 Task: Check the difference between the working directory and a specific commit with "git diff".
Action: Mouse moved to (34, 584)
Screenshot: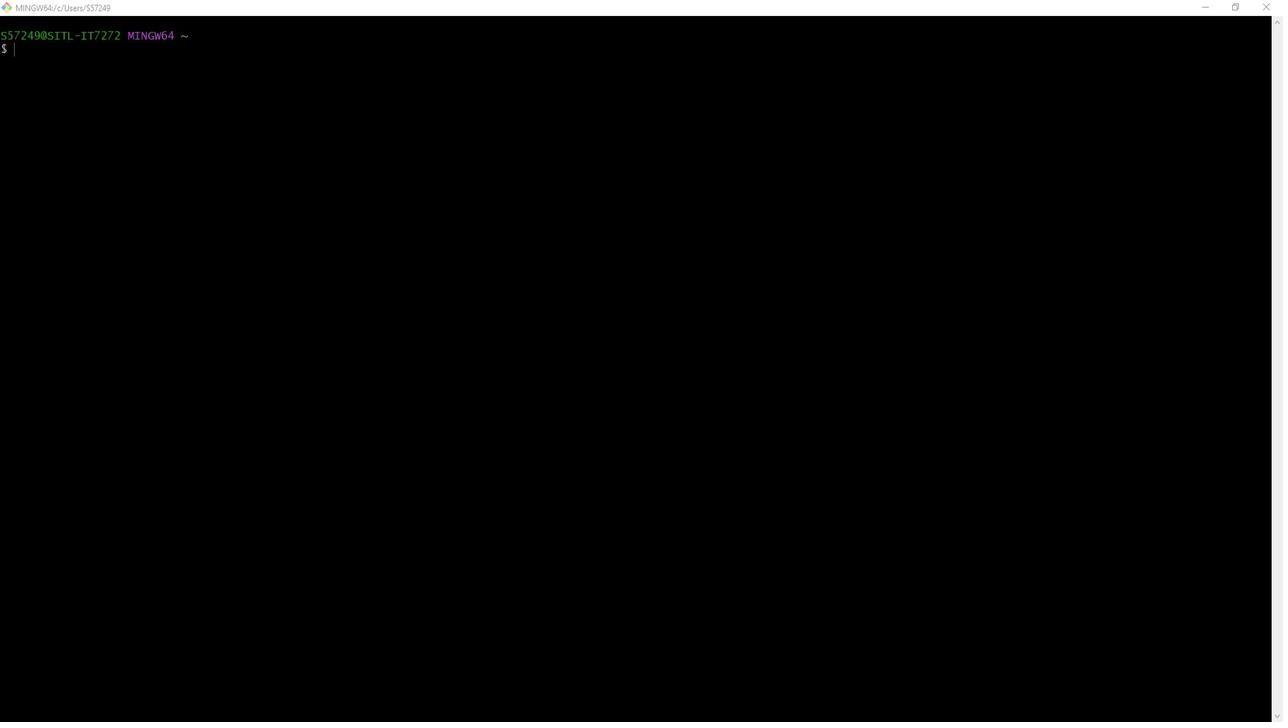 
Action: Mouse pressed left at (34, 584)
Screenshot: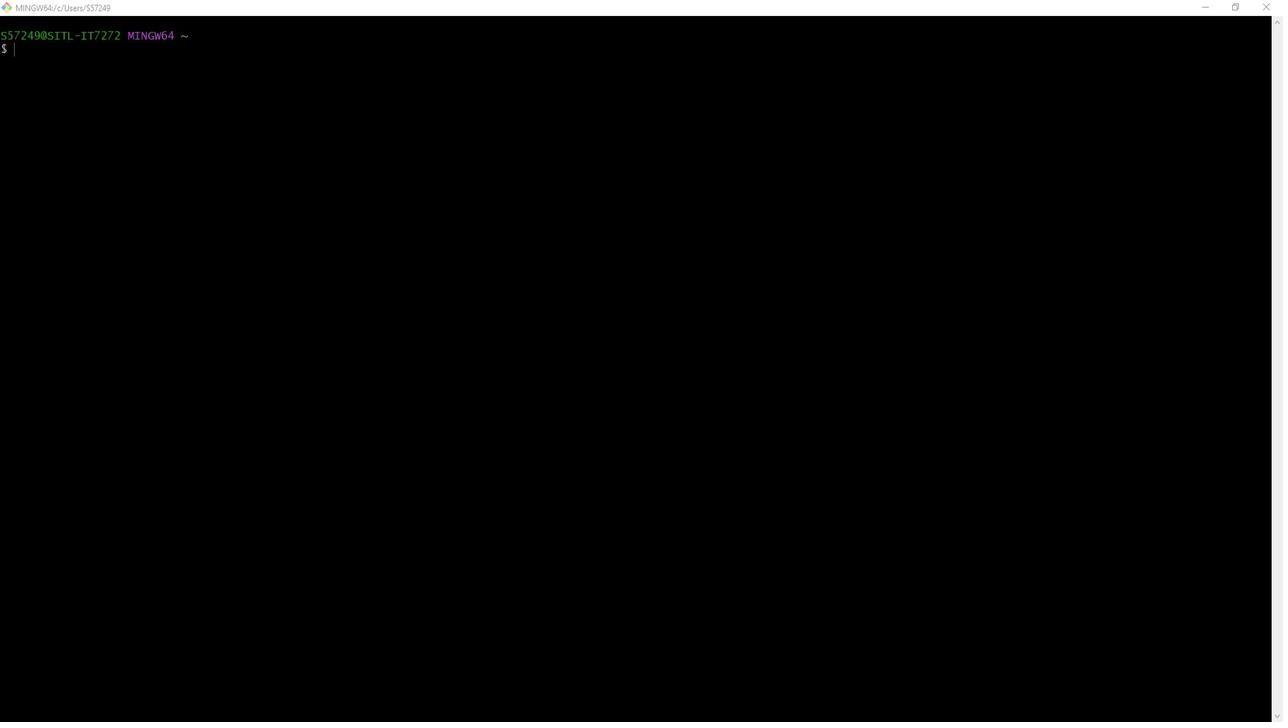 
Action: Mouse moved to (34, 584)
Screenshot: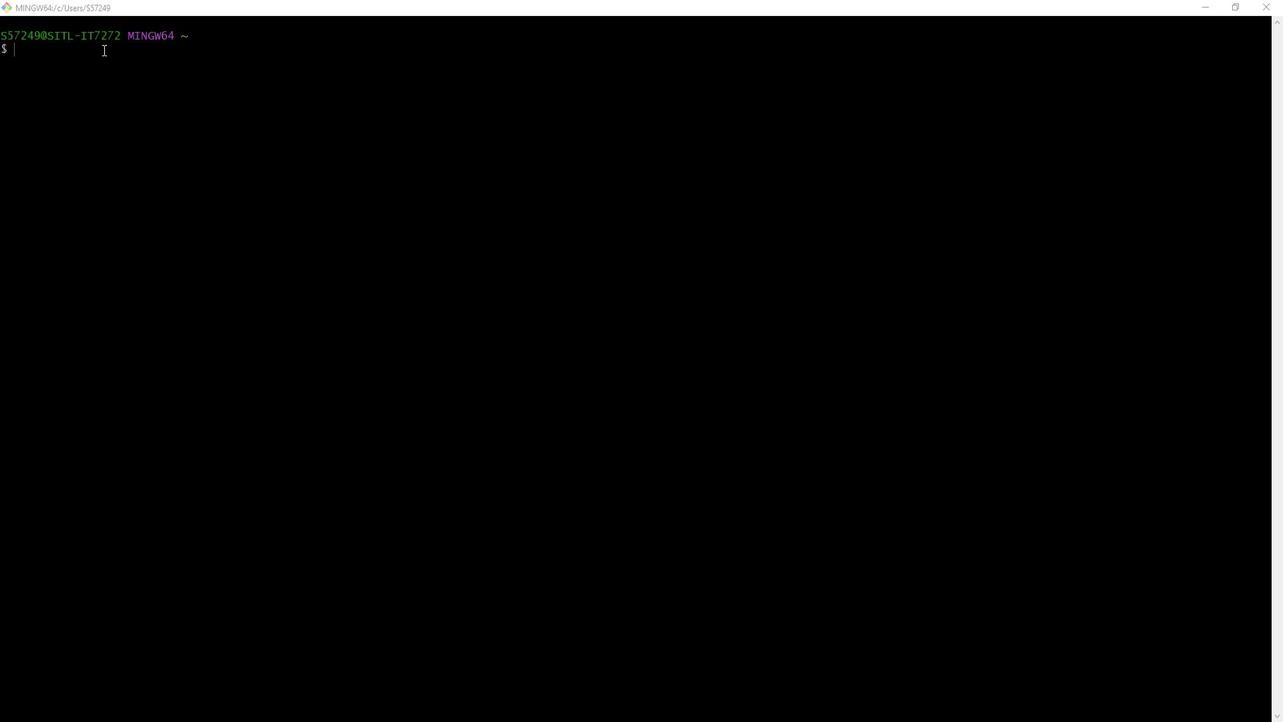 
Action: Mouse pressed left at (34, 584)
Screenshot: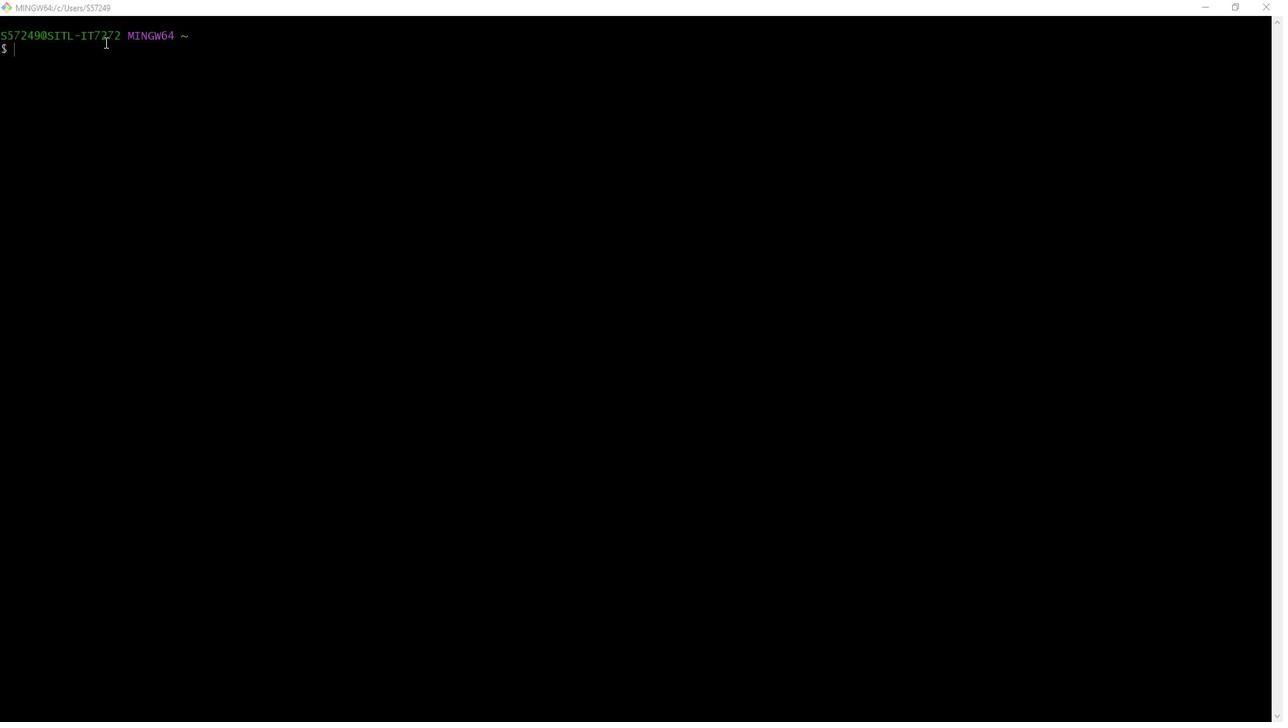 
Action: Mouse moved to (34, 584)
Screenshot: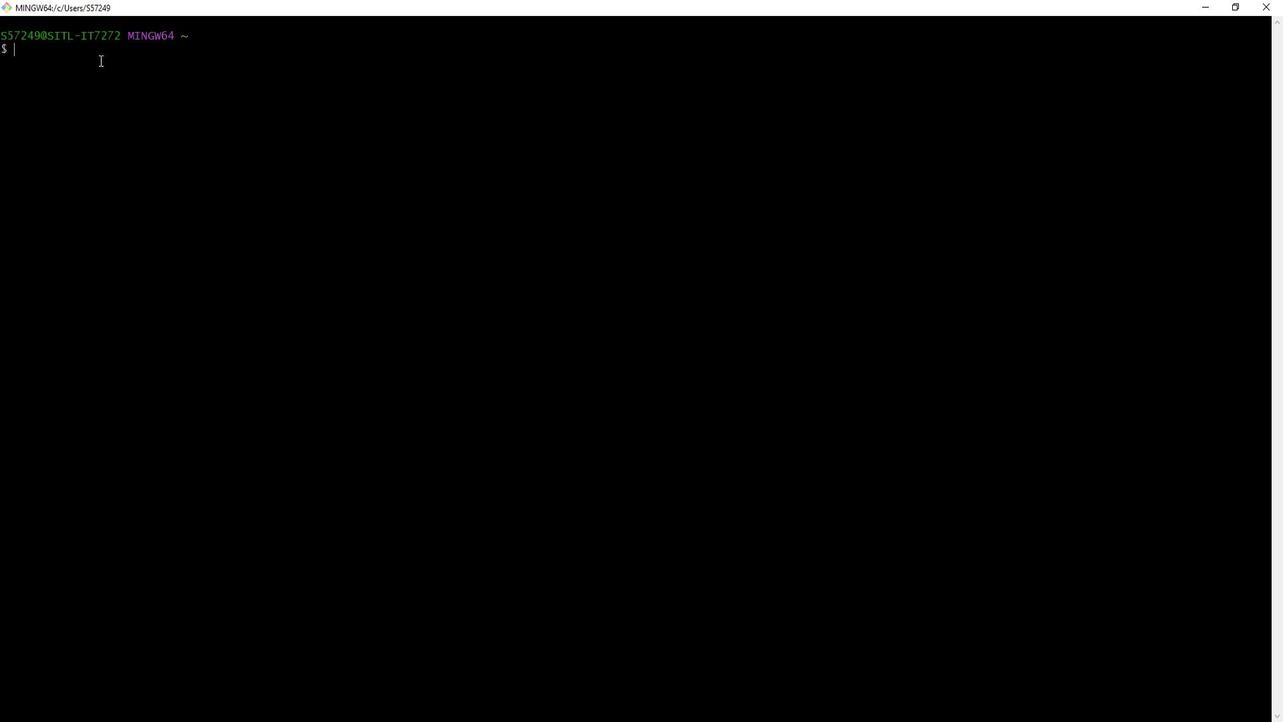
Action: Key pressed ls<Key.enter>
Screenshot: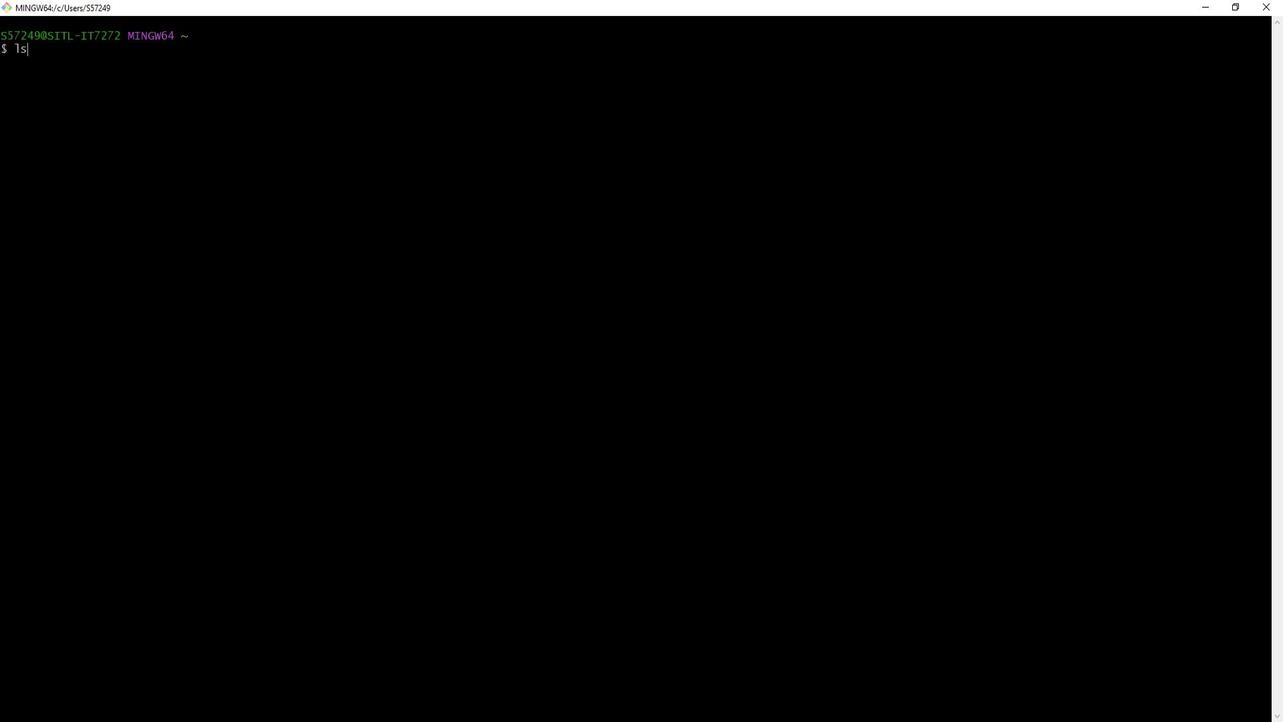 
Action: Mouse moved to (34, 584)
Screenshot: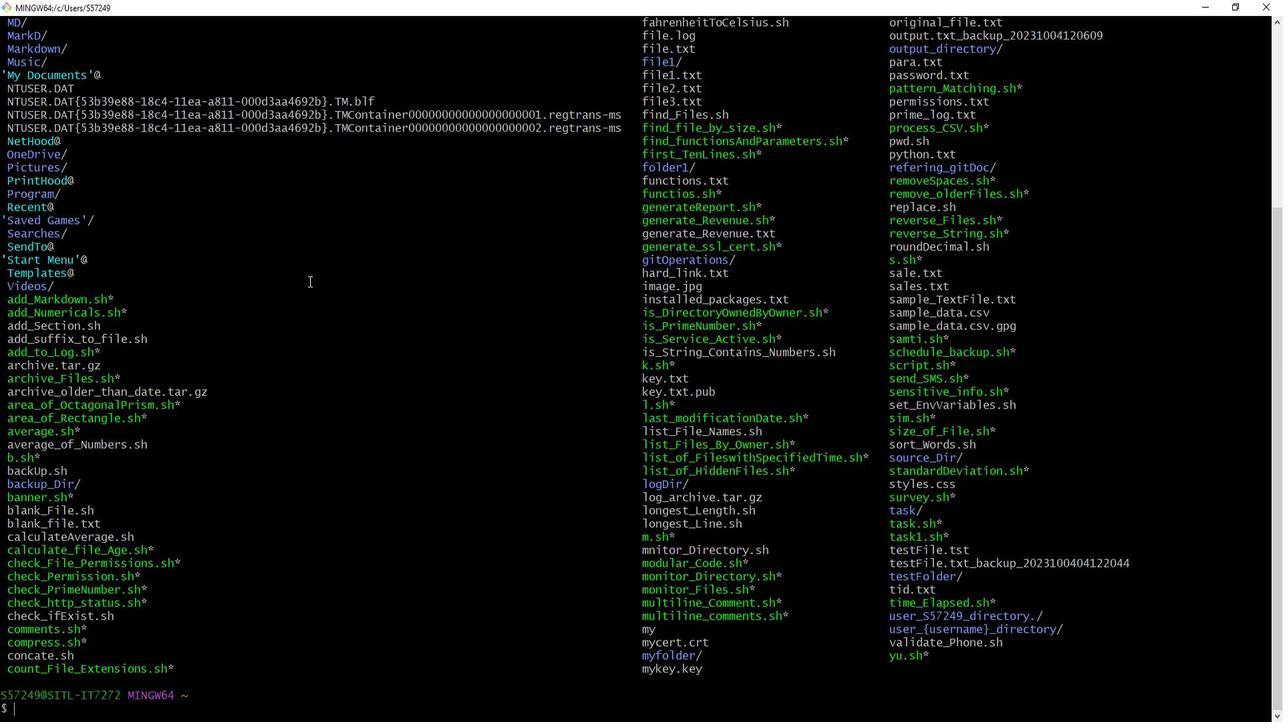 
Action: Mouse scrolled (34, 584) with delta (0, 0)
Screenshot: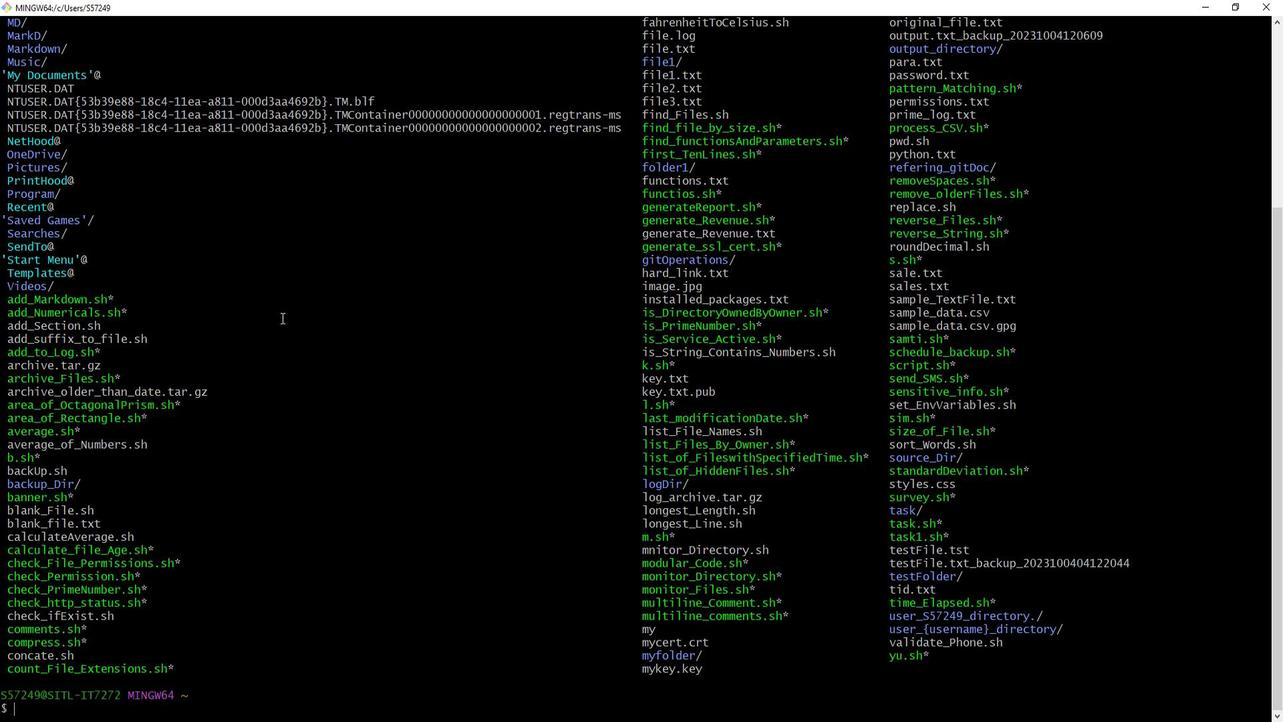 
Action: Mouse scrolled (34, 584) with delta (0, 0)
Screenshot: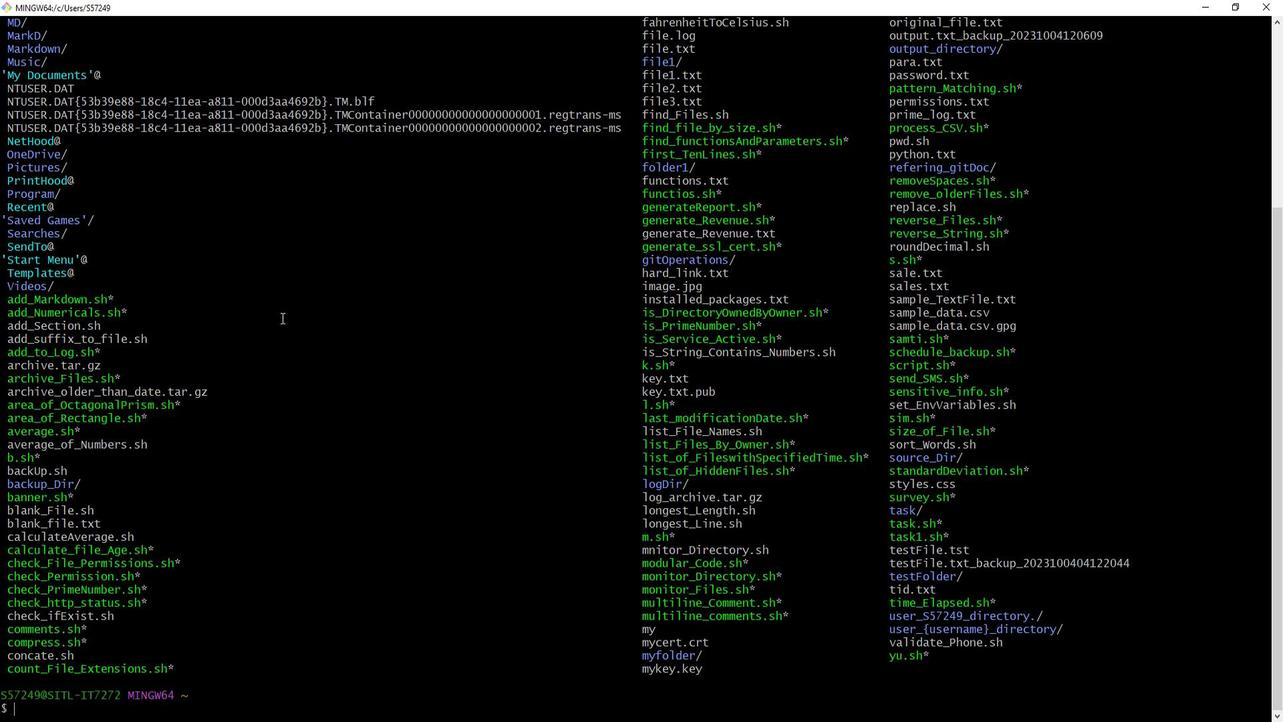 
Action: Mouse scrolled (34, 584) with delta (0, 0)
Screenshot: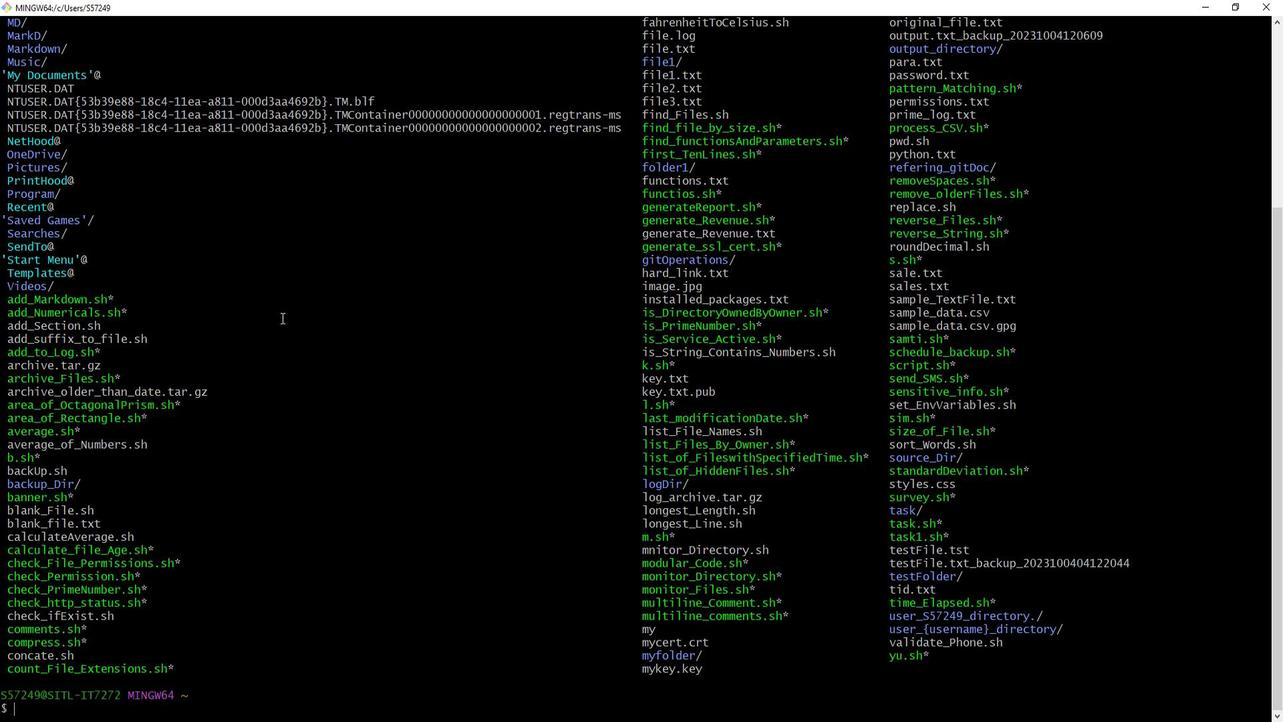 
Action: Mouse scrolled (34, 584) with delta (0, 0)
Screenshot: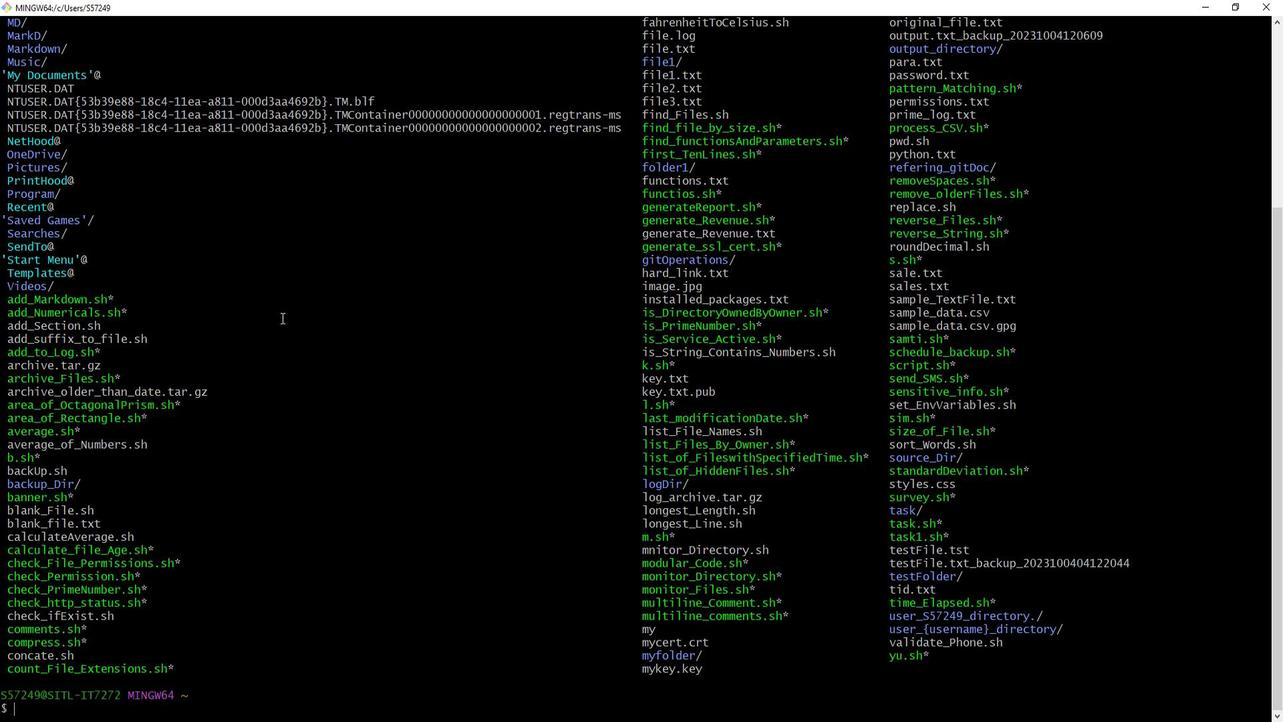 
Action: Mouse scrolled (34, 584) with delta (0, 0)
Screenshot: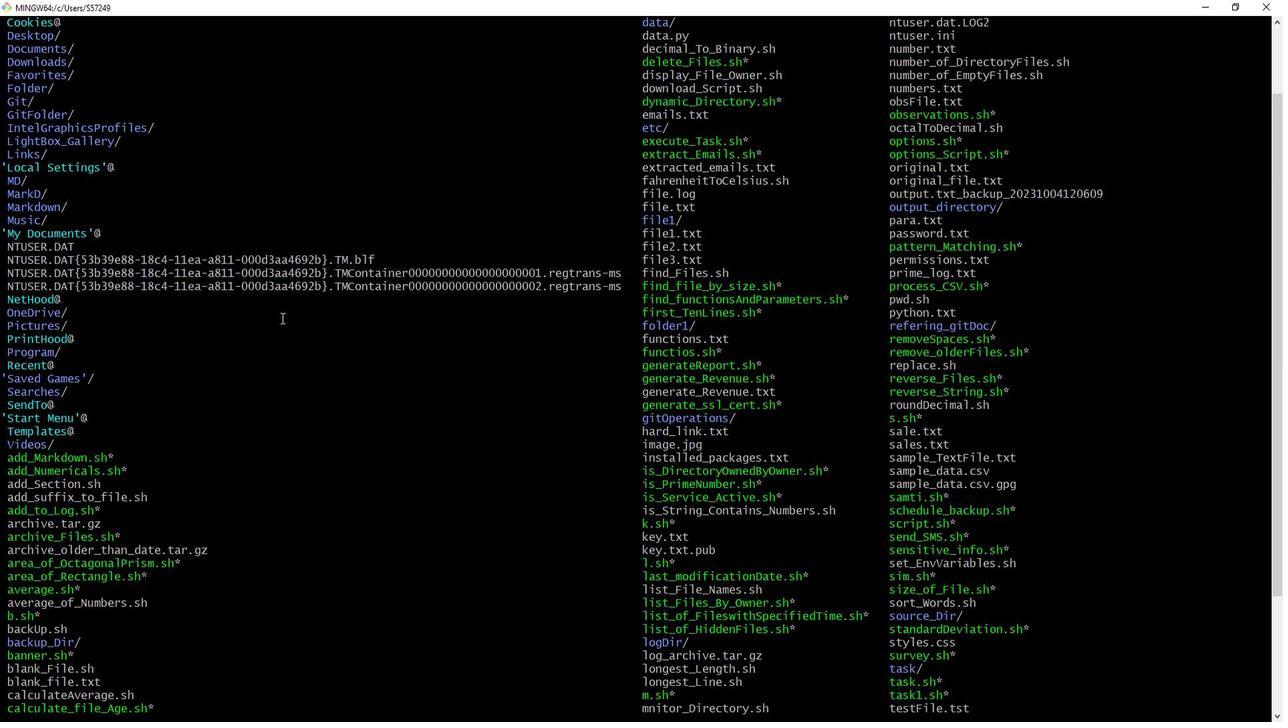 
Action: Mouse scrolled (34, 584) with delta (0, 0)
Screenshot: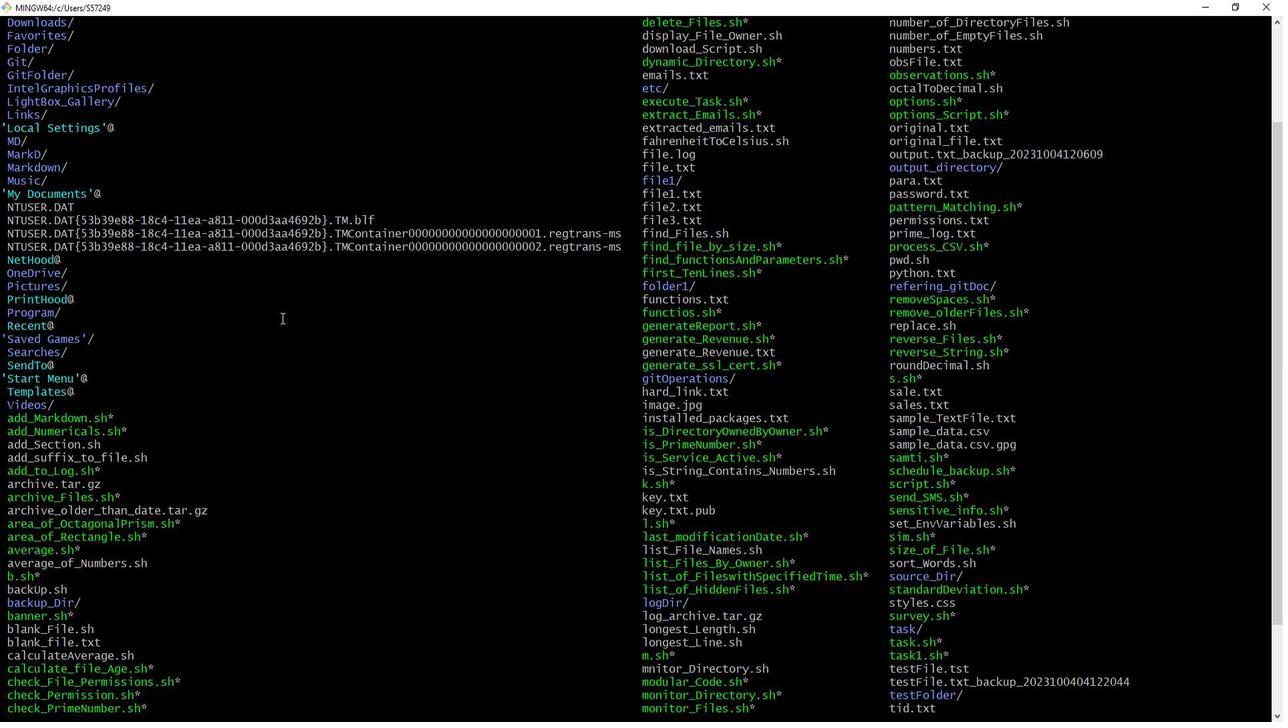 
Action: Mouse scrolled (34, 584) with delta (0, 0)
Screenshot: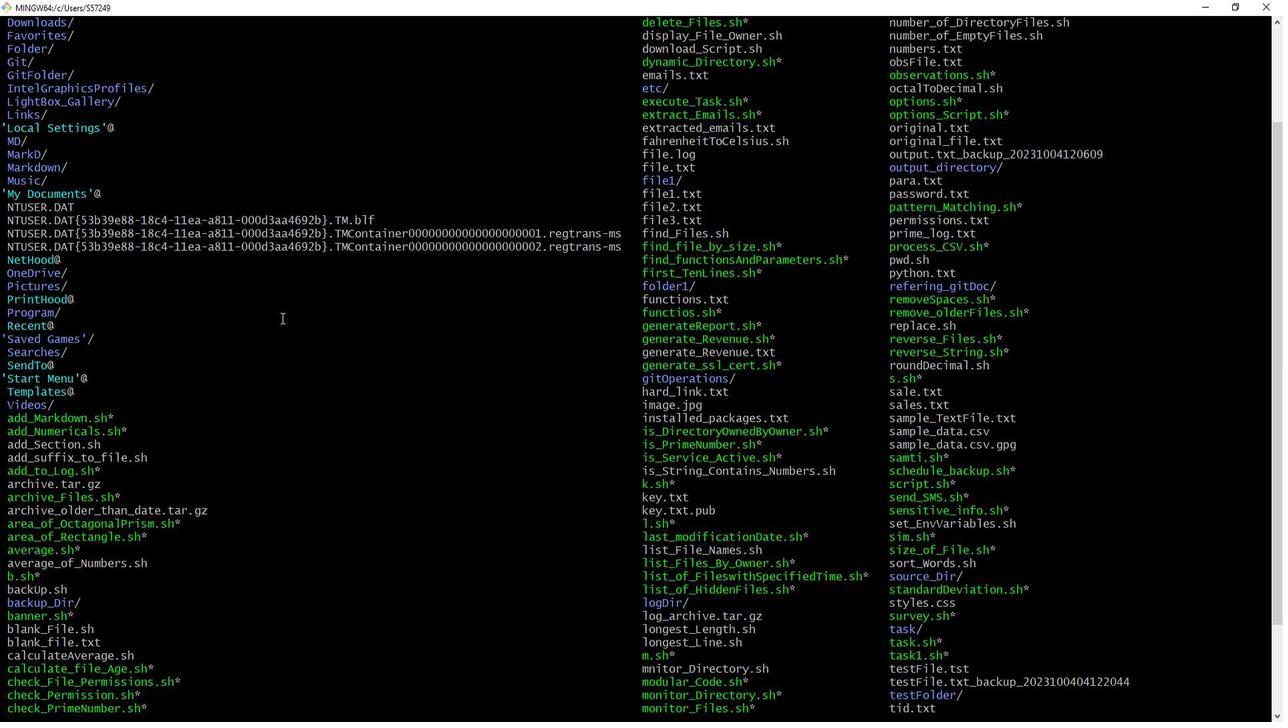 
Action: Mouse scrolled (34, 584) with delta (0, 0)
Screenshot: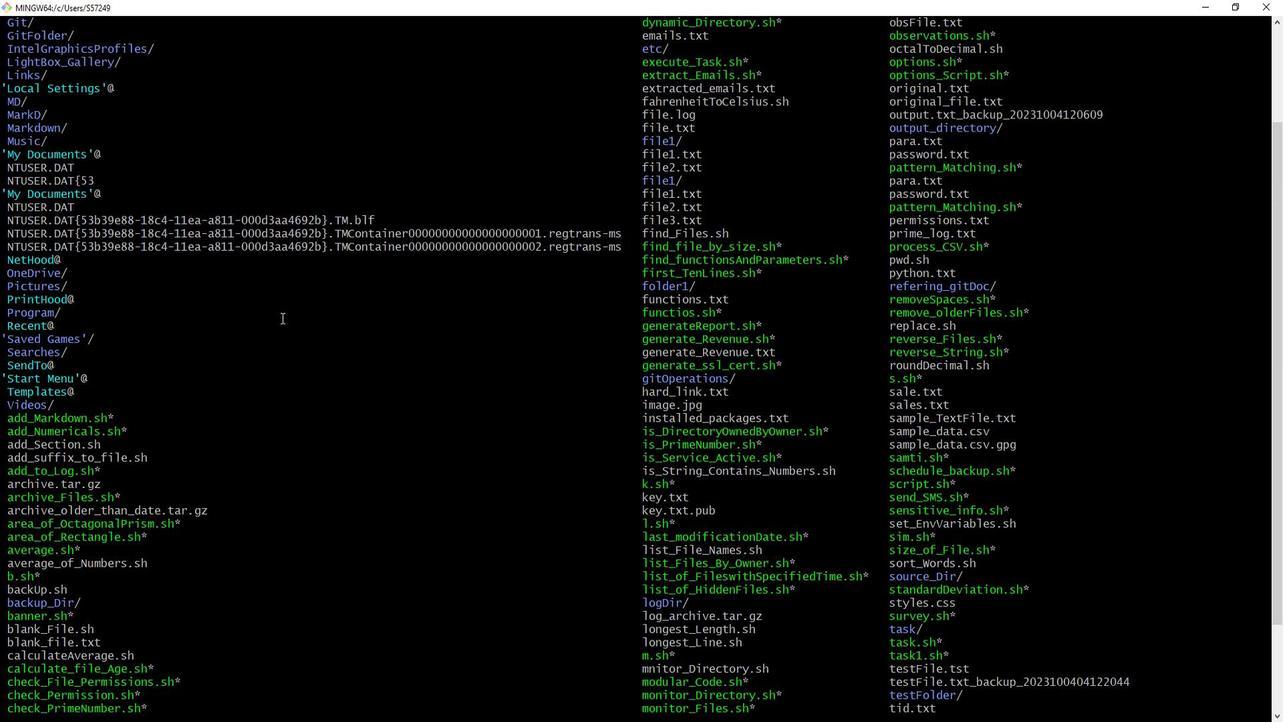 
Action: Mouse scrolled (34, 584) with delta (0, 0)
Screenshot: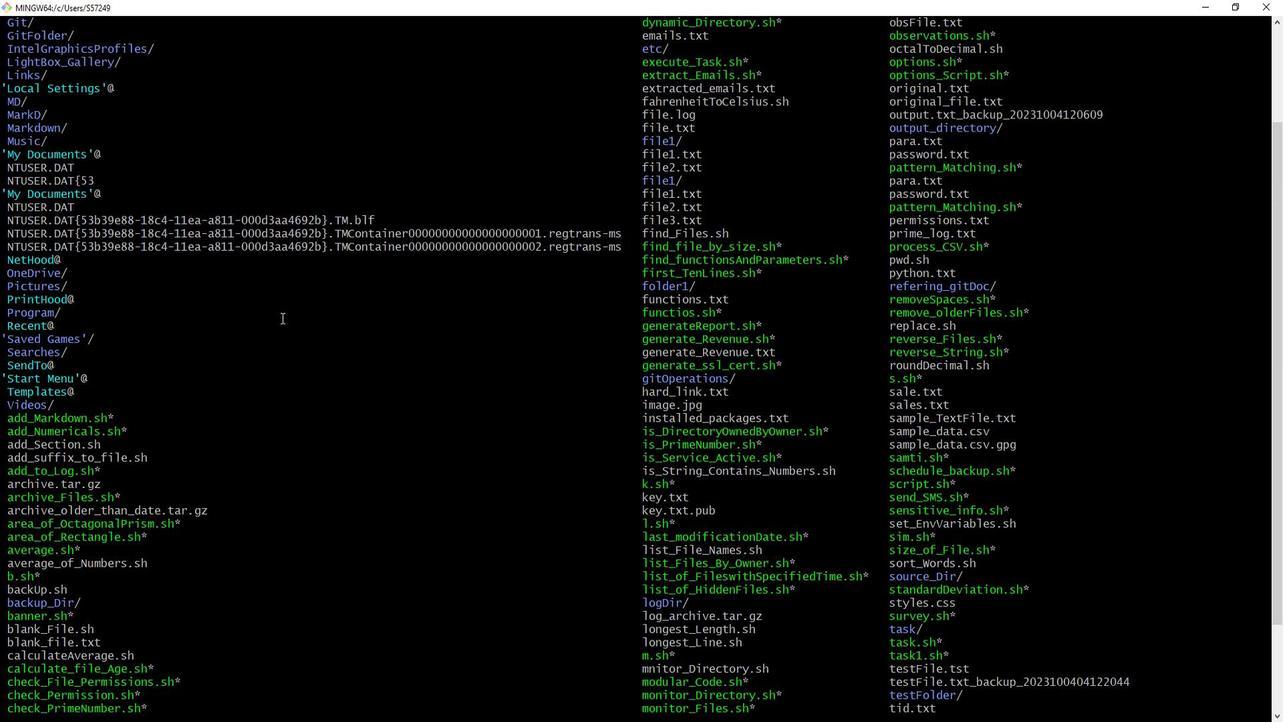 
Action: Mouse scrolled (34, 584) with delta (0, 0)
Screenshot: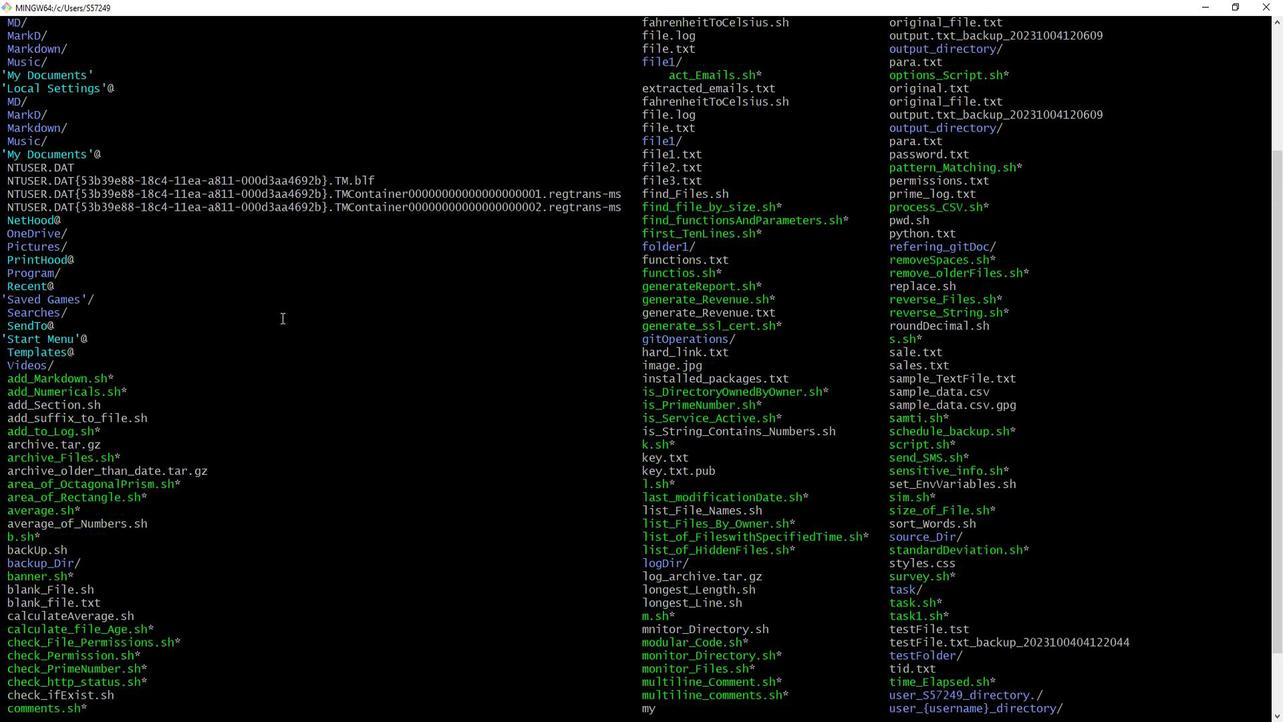 
Action: Mouse scrolled (34, 584) with delta (0, 0)
Screenshot: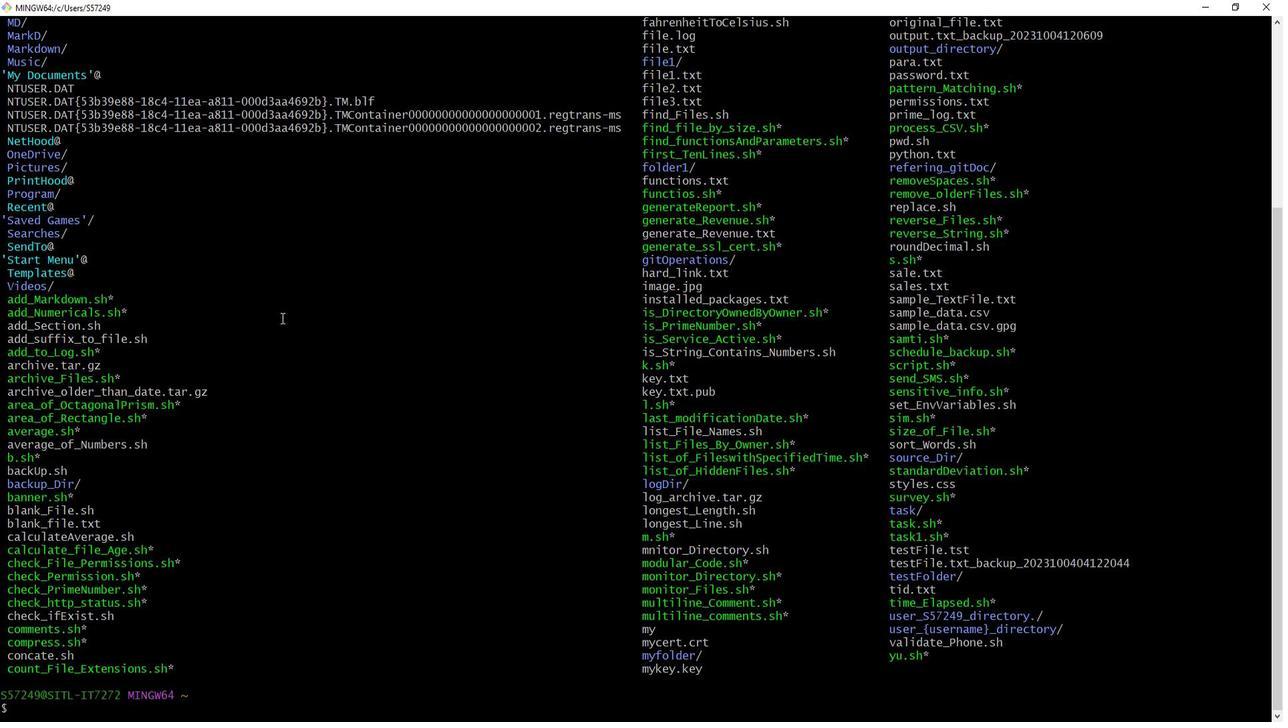 
Action: Mouse scrolled (34, 584) with delta (0, 0)
Screenshot: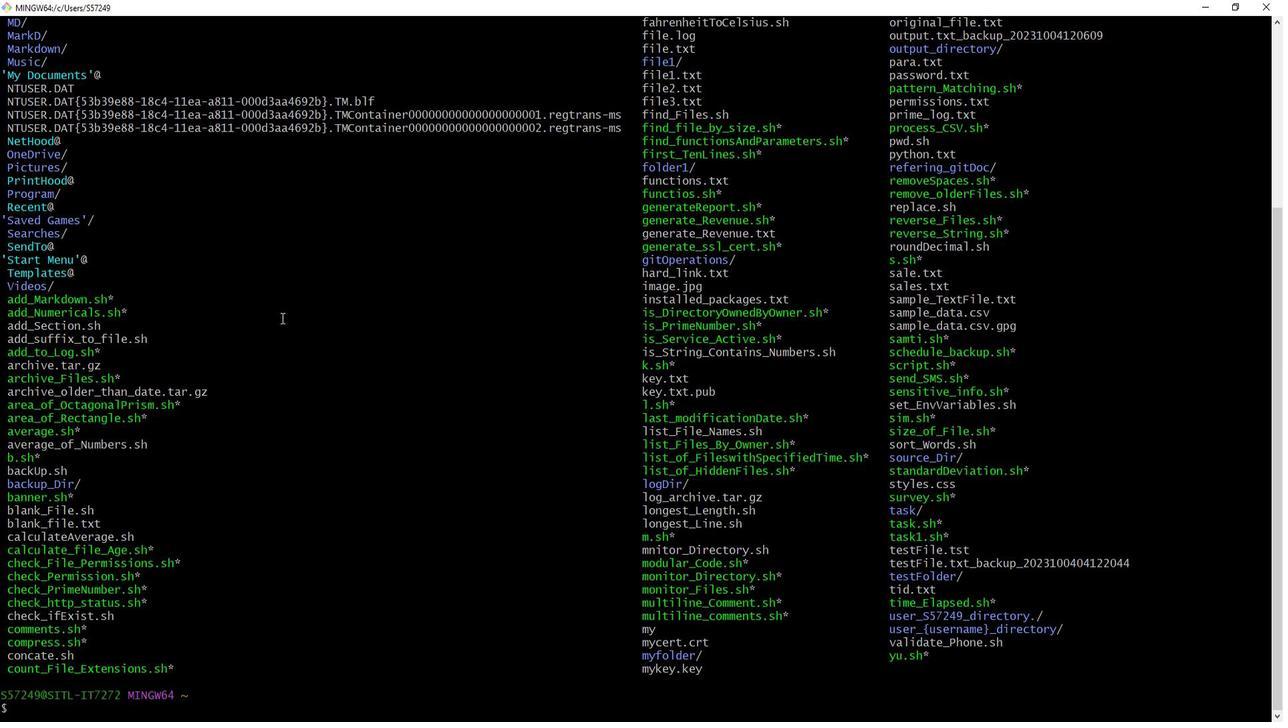 
Action: Mouse scrolled (34, 584) with delta (0, 0)
Screenshot: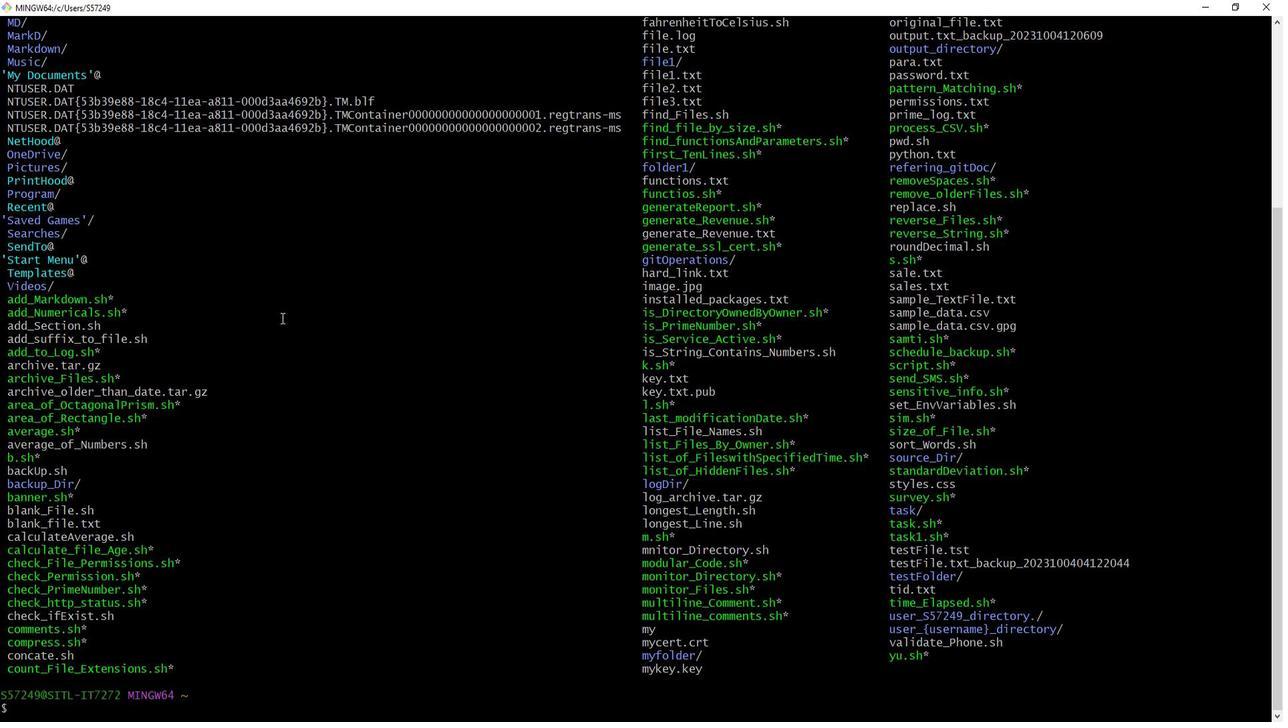 
Action: Mouse scrolled (34, 584) with delta (0, 0)
Screenshot: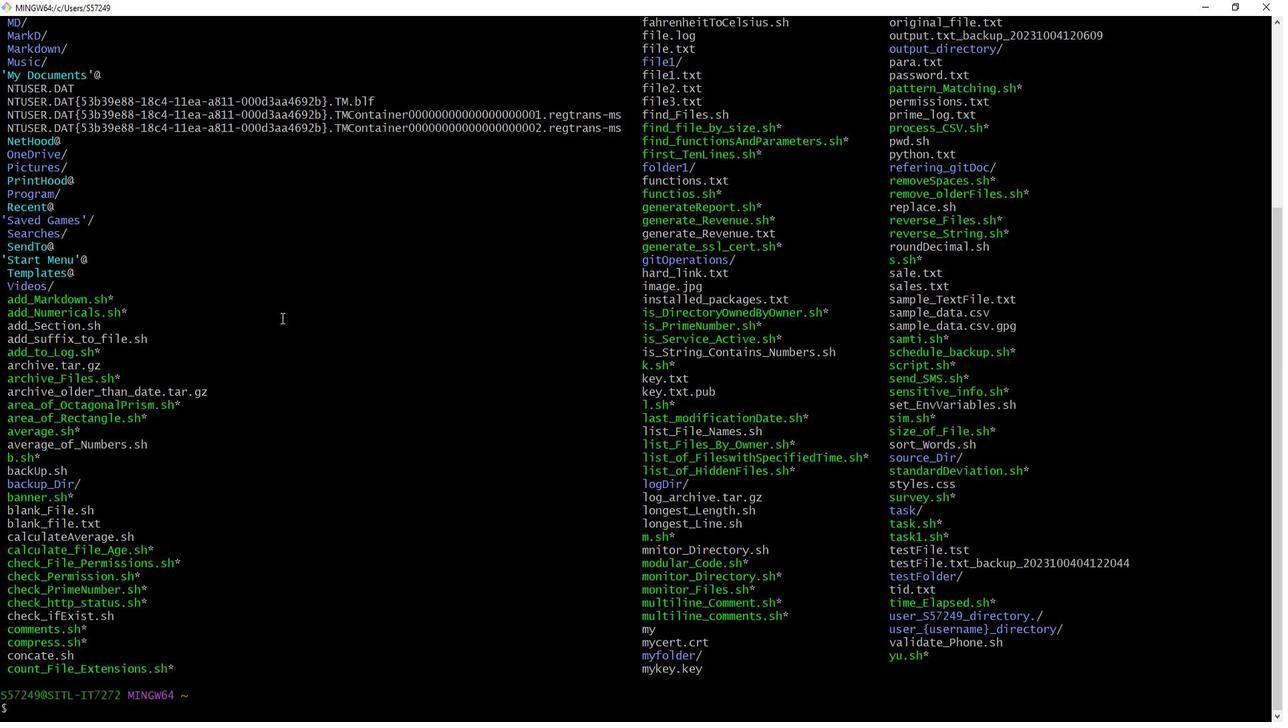 
Action: Mouse moved to (34, 584)
Screenshot: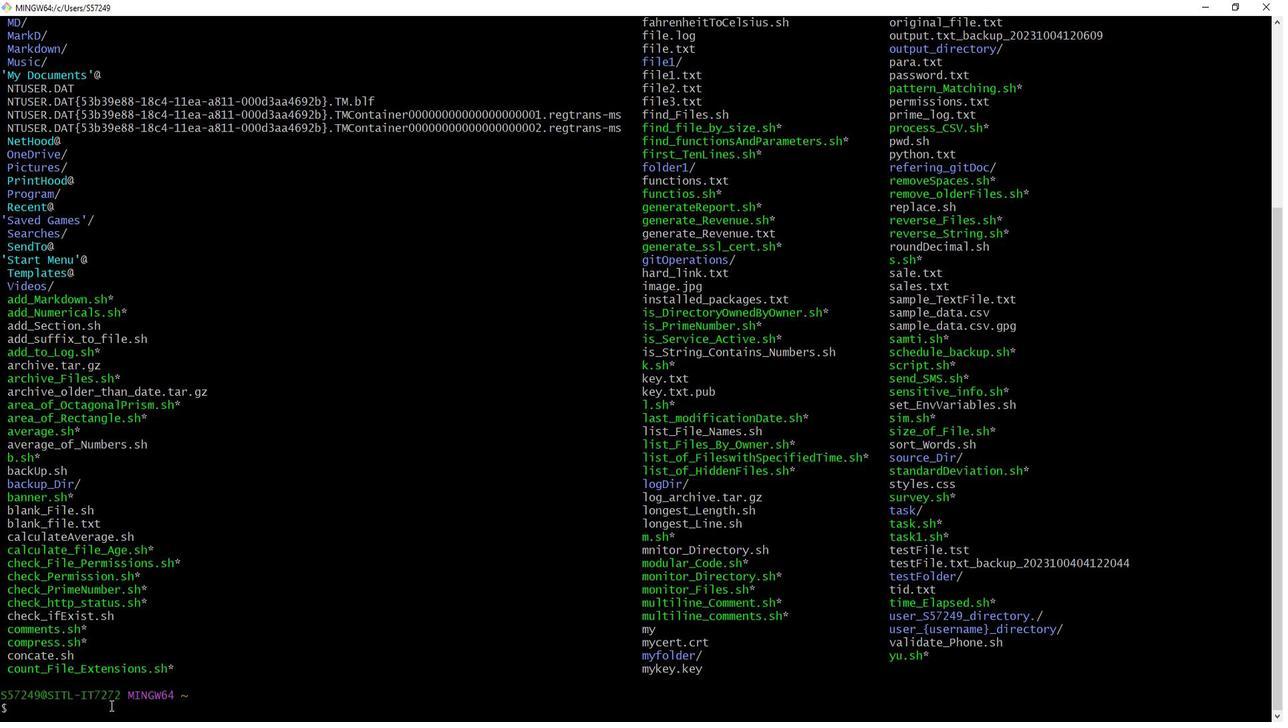 
Action: Mouse pressed left at (34, 584)
Screenshot: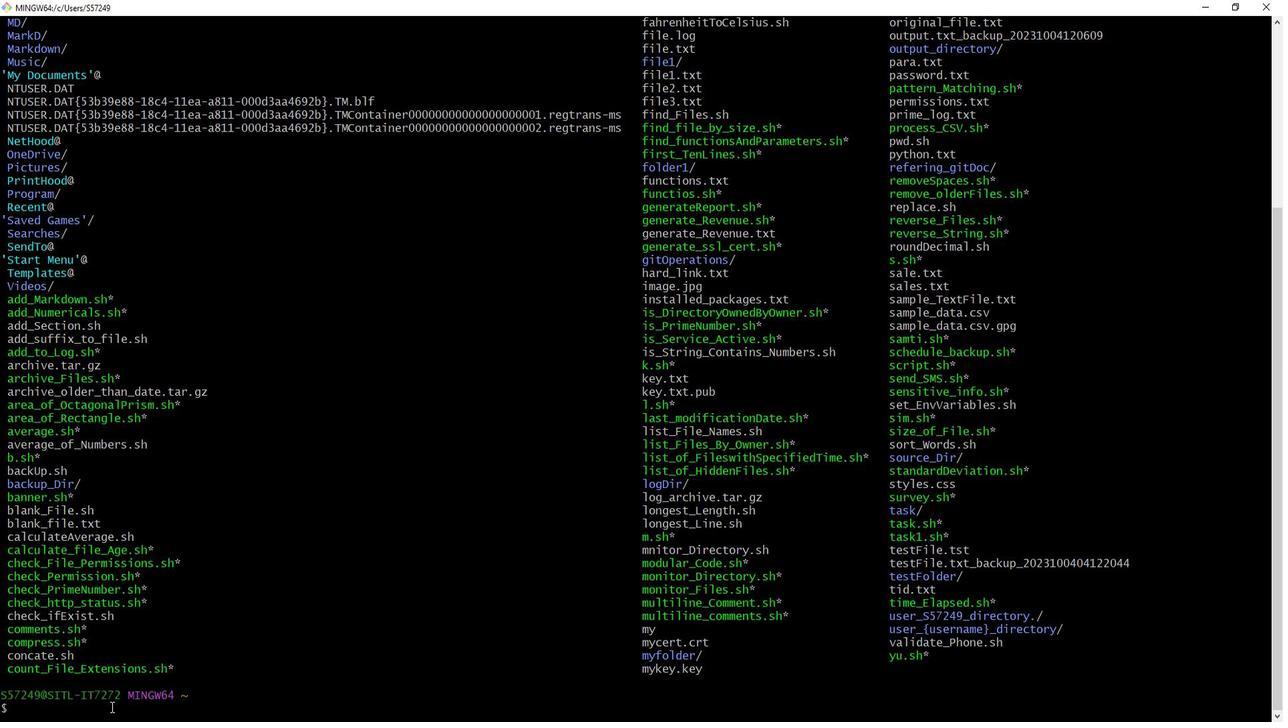 
Action: Mouse moved to (34, 584)
Screenshot: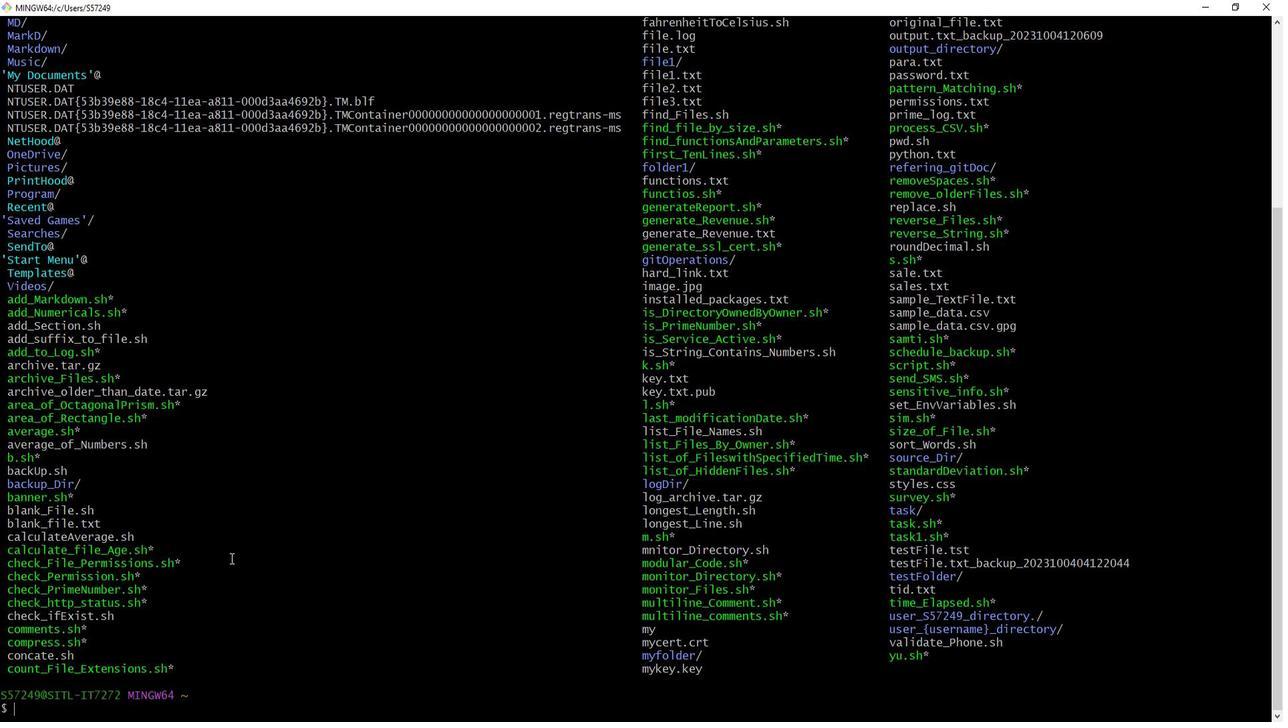 
Action: Key pressed cd<Key.space><Key.shift>Git<Key.enter>ls<Key.enter>cd<Key.space><Key.shift_r>Bank-<Key.shift>Application<Key.enter>git<Key.space><Key.backspace><Key.backspace><Key.backspace><Key.backspace><Key.backspace>git<Key.space>log<Key.enter>ls<Key.enter>f<Key.backspace>git<Key.space>diff<Key.space>569411<Key.space>--<Key.space>src<Key.enter>
Screenshot: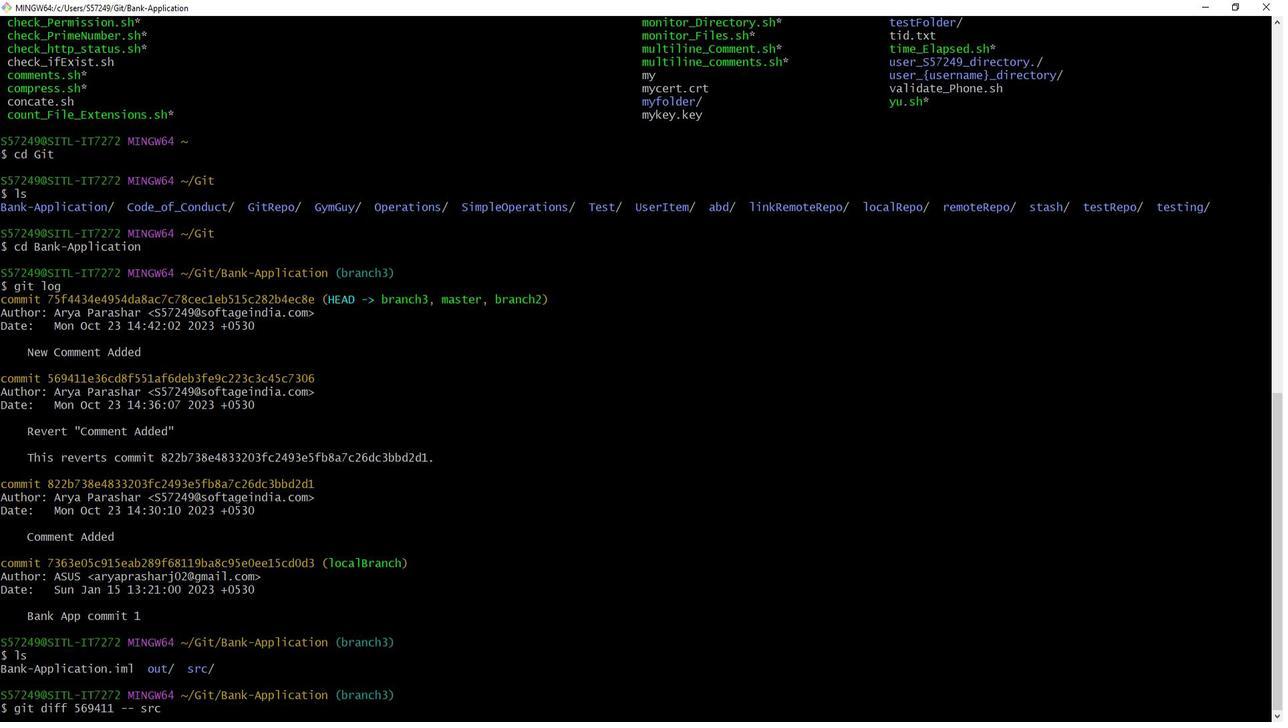 
Action: Mouse moved to (34, 584)
Screenshot: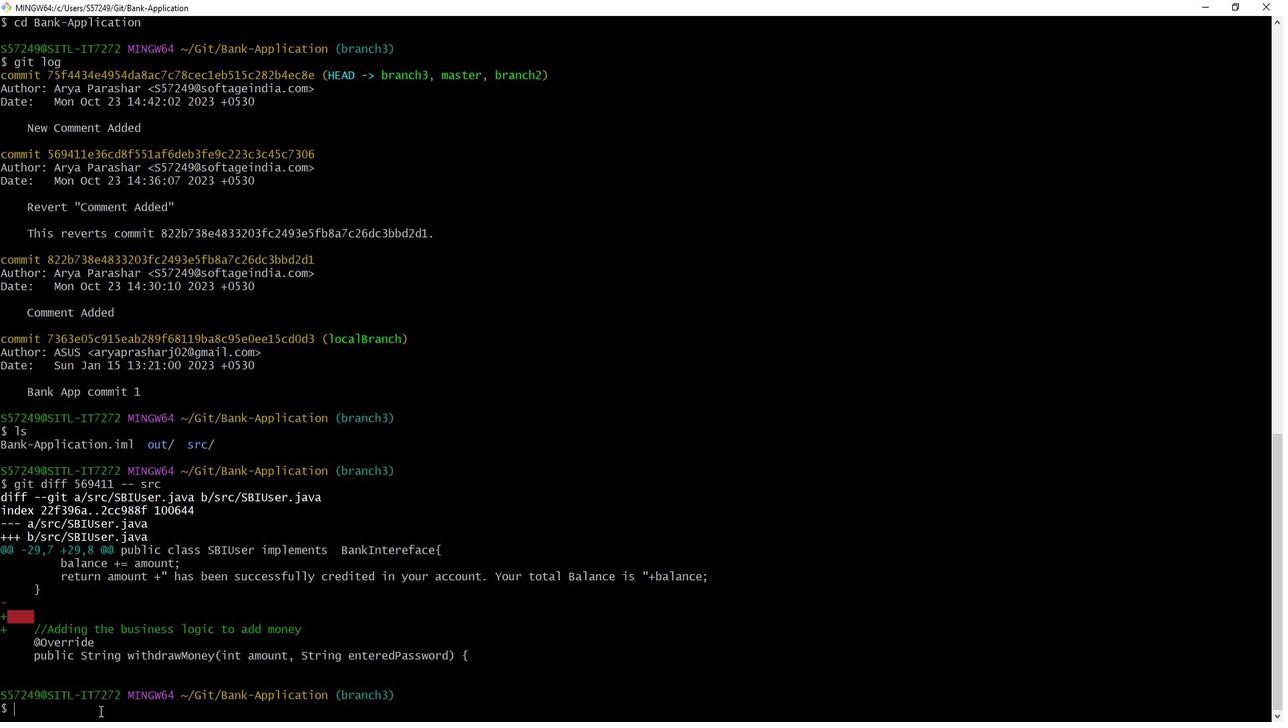 
Action: Key pressed git<Key.space>diff<Key.space>7363e0<Key.space>--<Key.space>src<Key.enter>
Screenshot: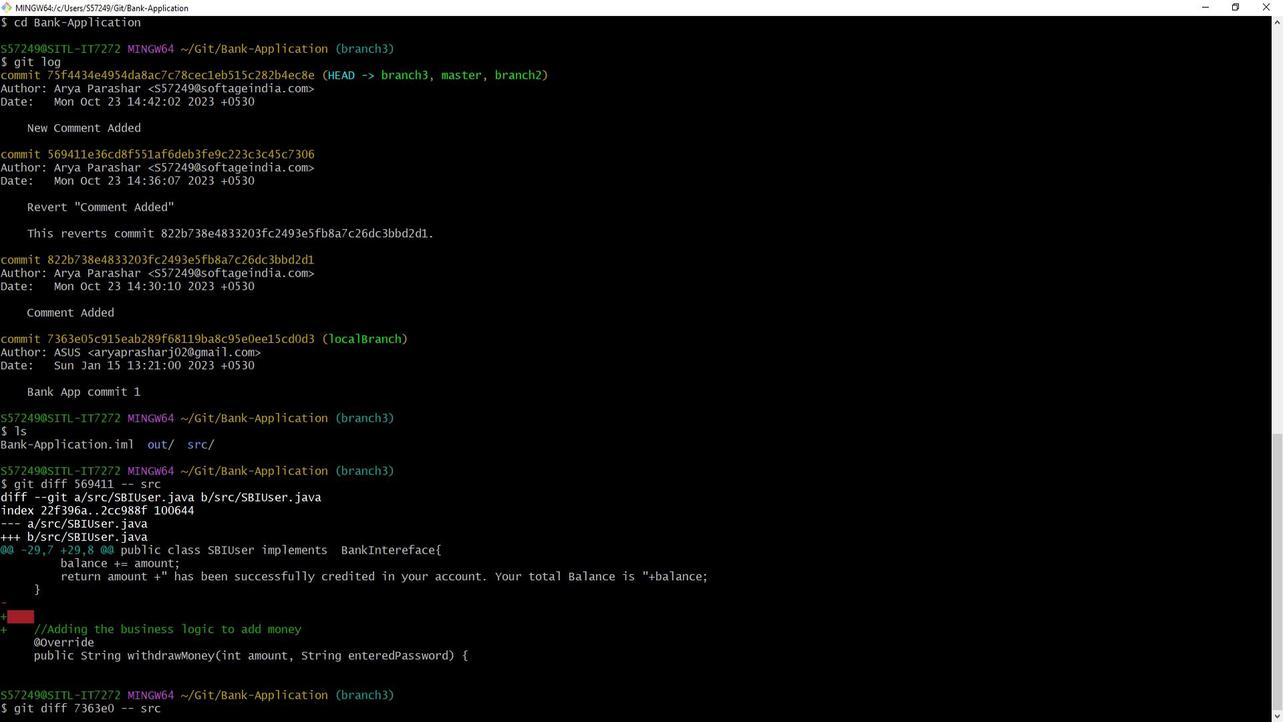 
Action: Mouse moved to (34, 584)
Screenshot: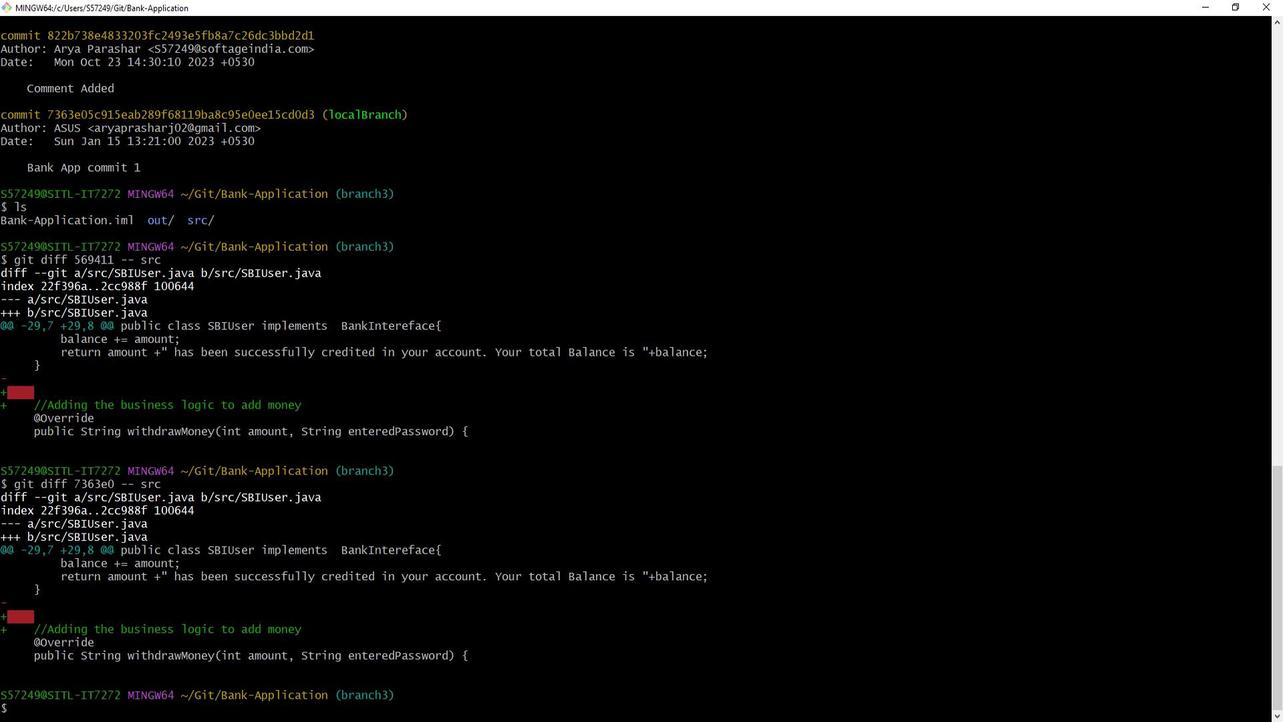
Action: Mouse pressed left at (34, 584)
Screenshot: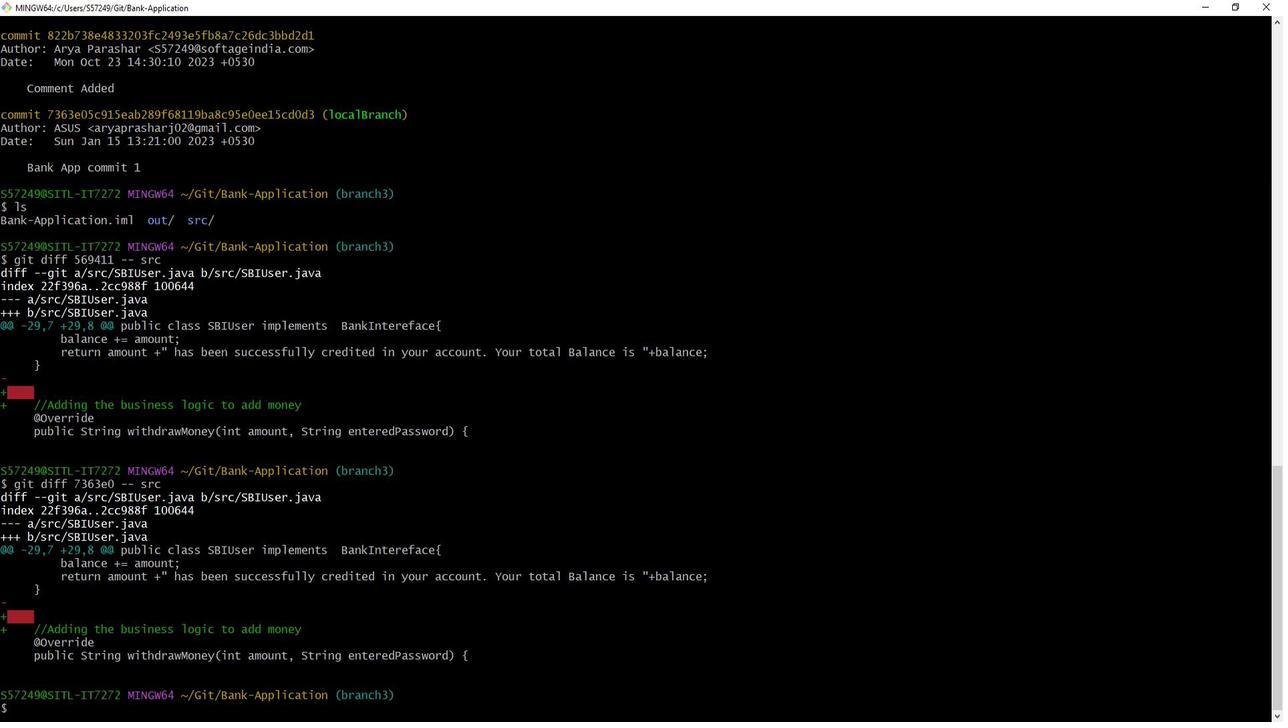 
Action: Mouse moved to (34, 584)
Screenshot: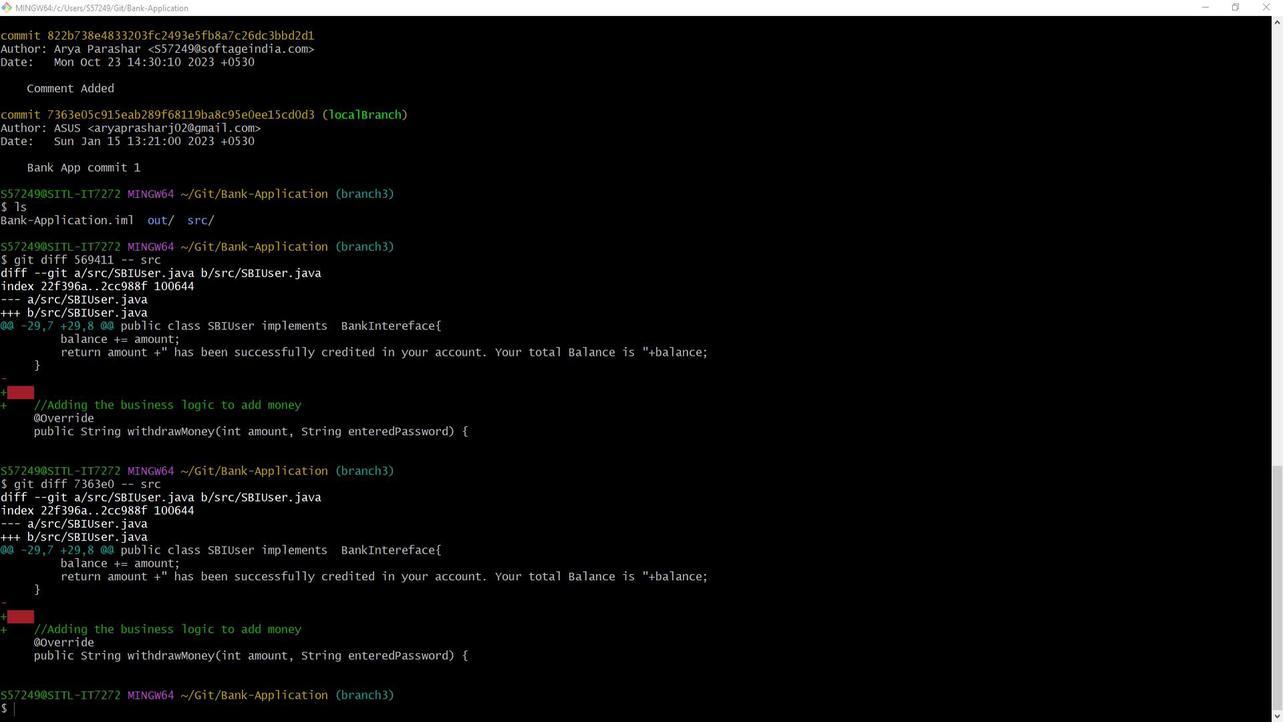 
Action: Mouse pressed left at (34, 584)
Screenshot: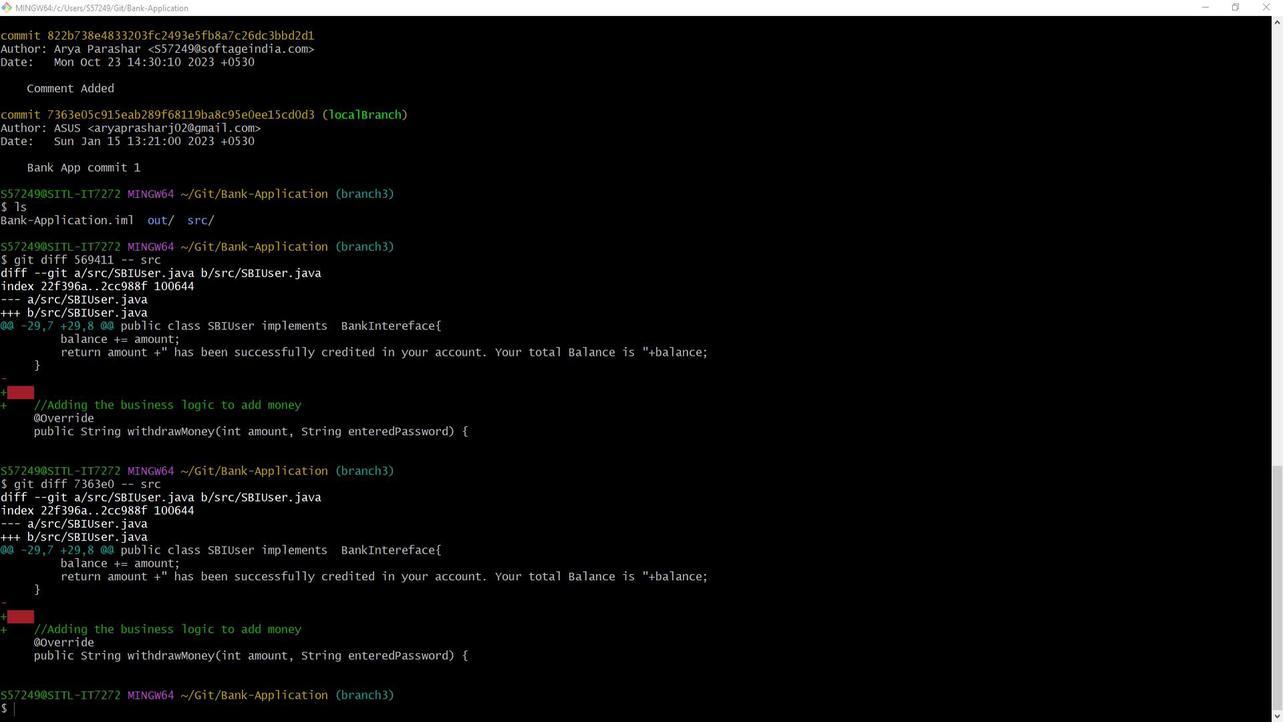 
Action: Mouse moved to (34, 584)
Screenshot: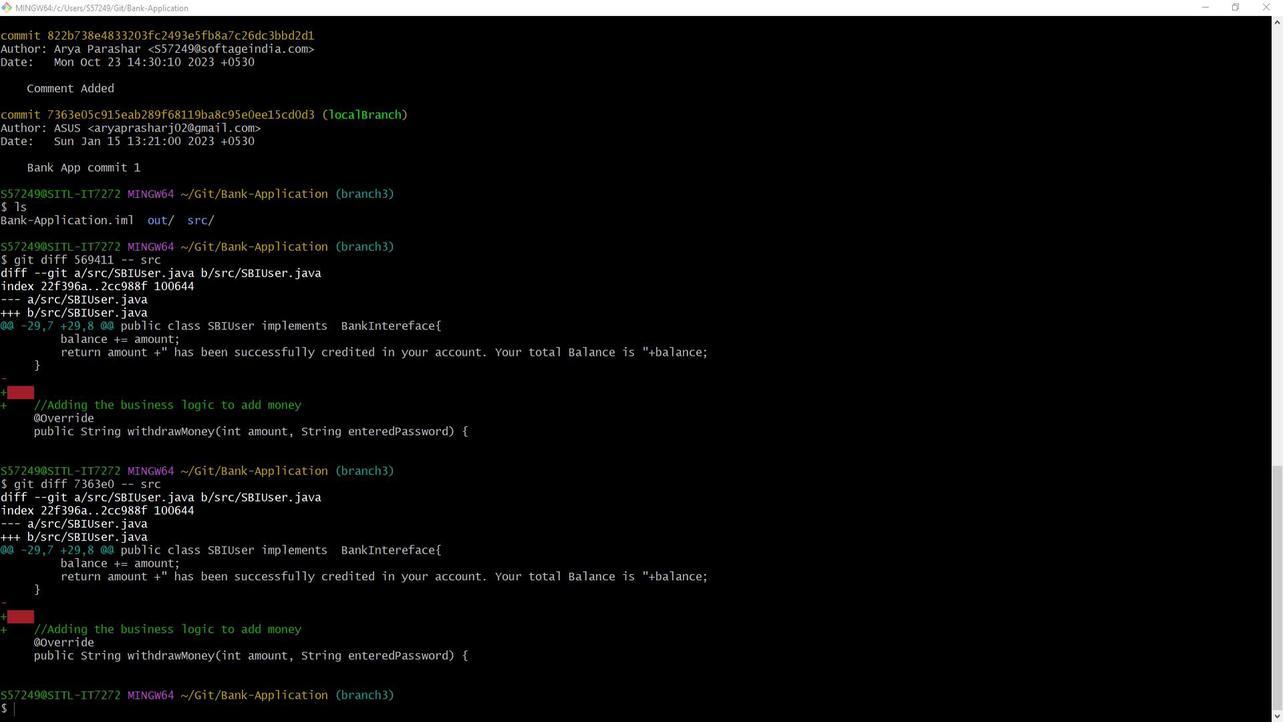 
Action: Mouse pressed left at (34, 584)
Screenshot: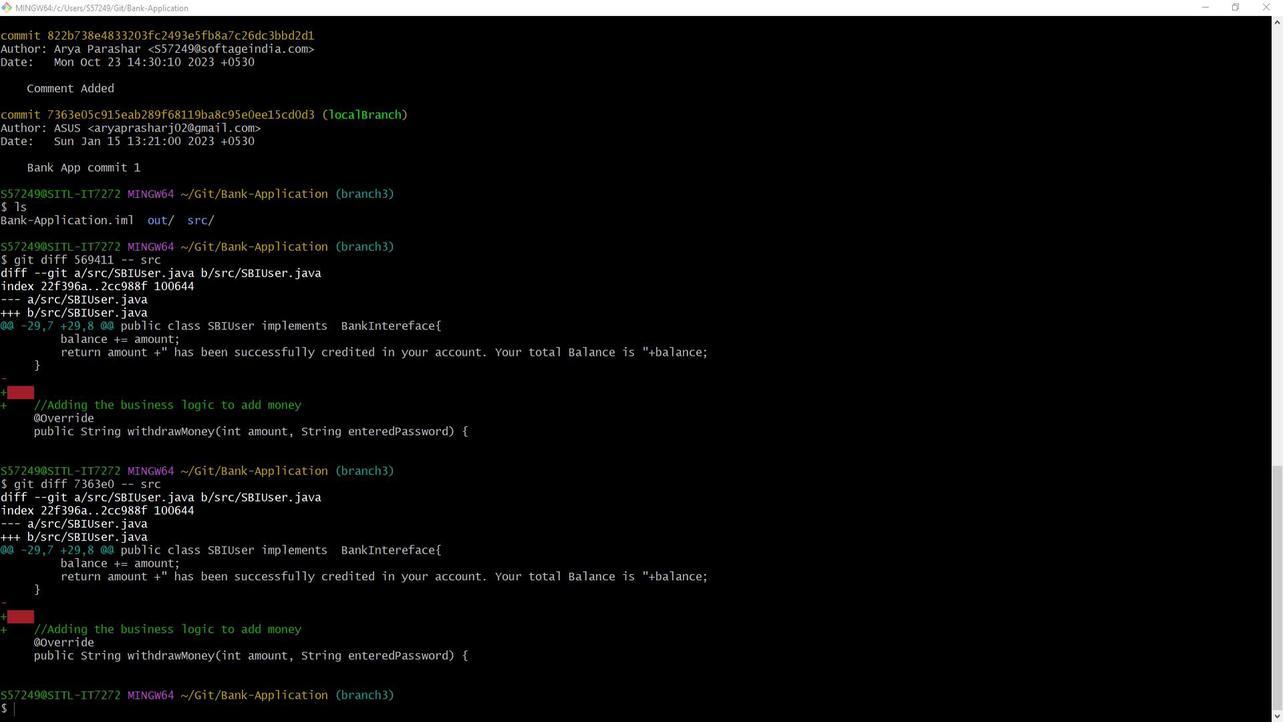 
